Task: Visit on life page and check hows the life of JPMorgan Chase & Co.
Action: Mouse moved to (480, 96)
Screenshot: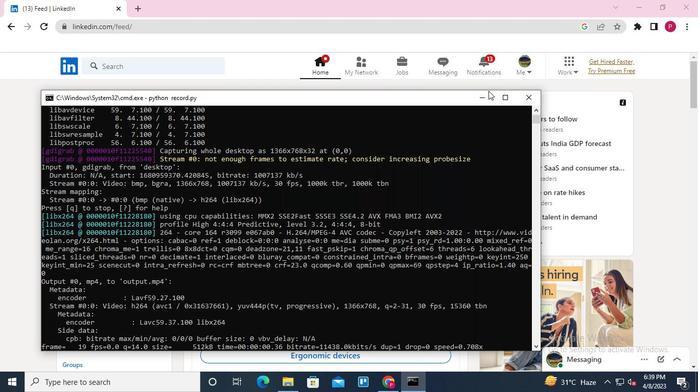 
Action: Mouse pressed left at (480, 96)
Screenshot: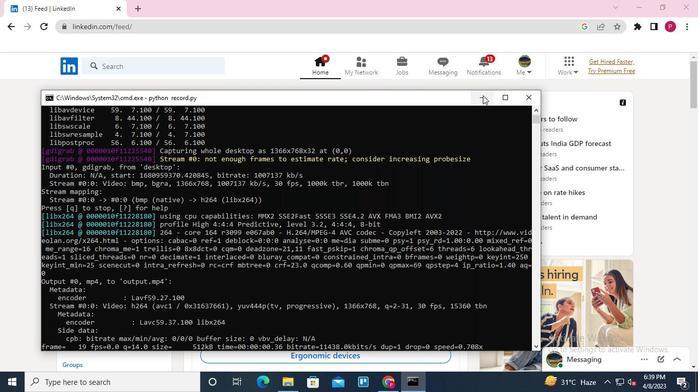 
Action: Mouse moved to (188, 72)
Screenshot: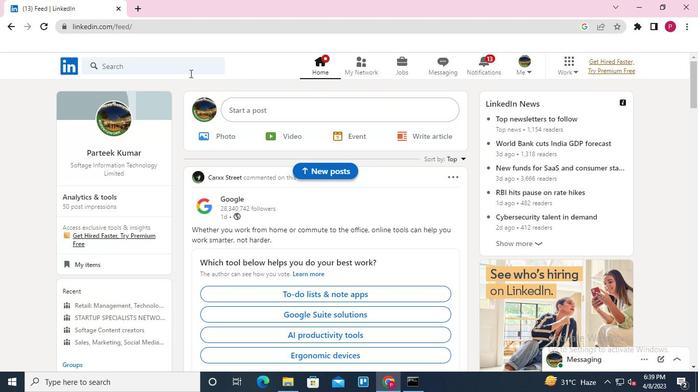 
Action: Mouse pressed left at (188, 72)
Screenshot: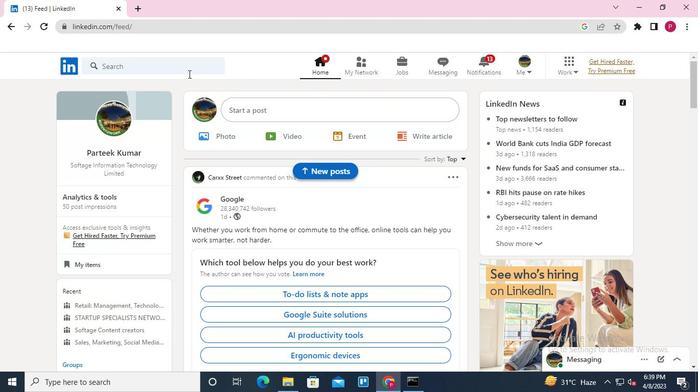 
Action: Mouse moved to (117, 118)
Screenshot: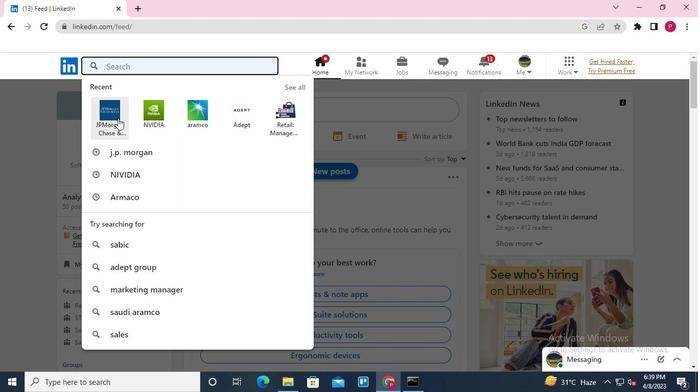 
Action: Mouse pressed left at (117, 118)
Screenshot: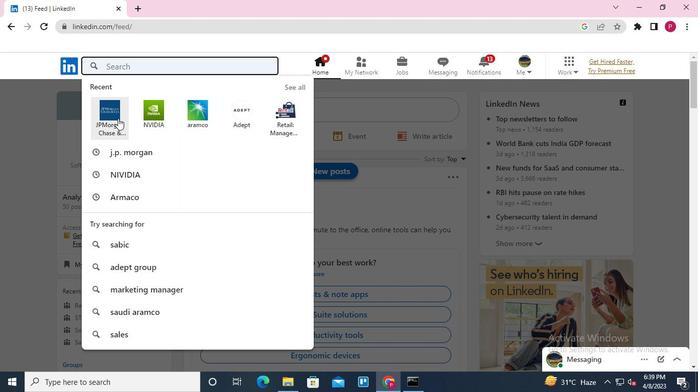
Action: Mouse moved to (219, 96)
Screenshot: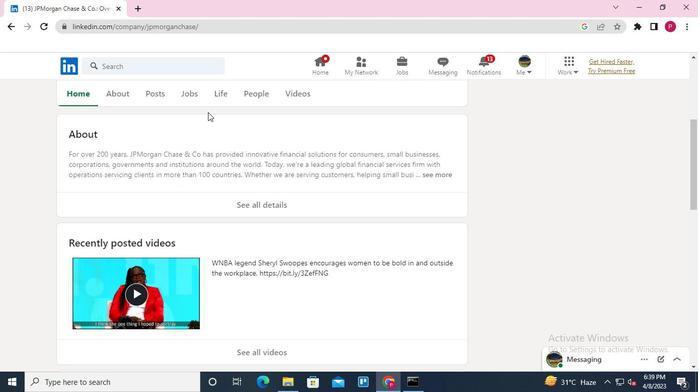 
Action: Mouse pressed left at (219, 96)
Screenshot: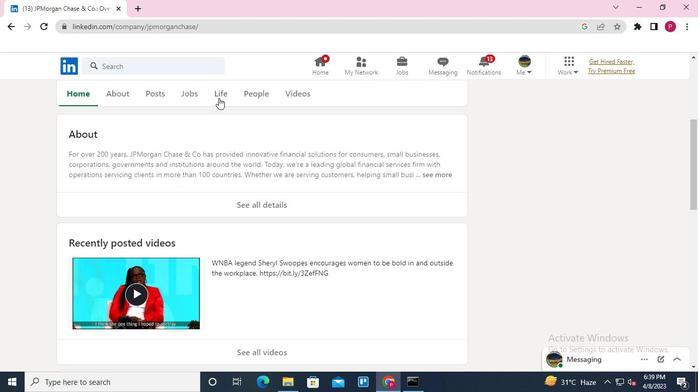 
Action: Mouse moved to (231, 231)
Screenshot: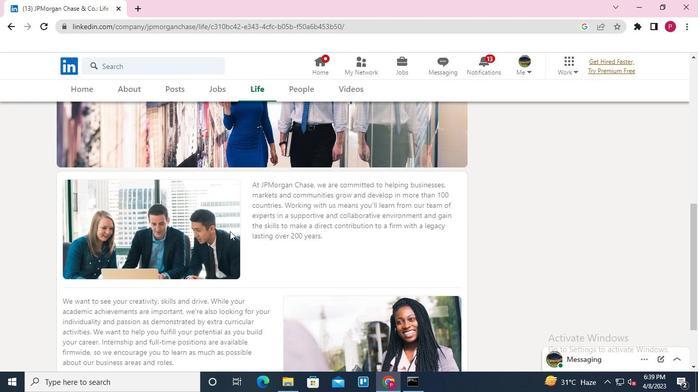 
Action: Keyboard Key.alt_l
Screenshot: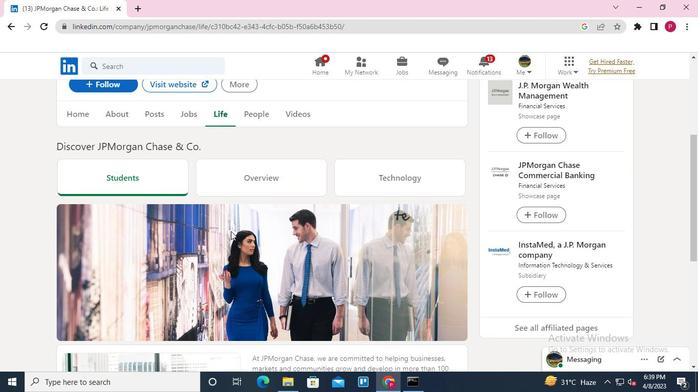 
Action: Keyboard Key.tab
Screenshot: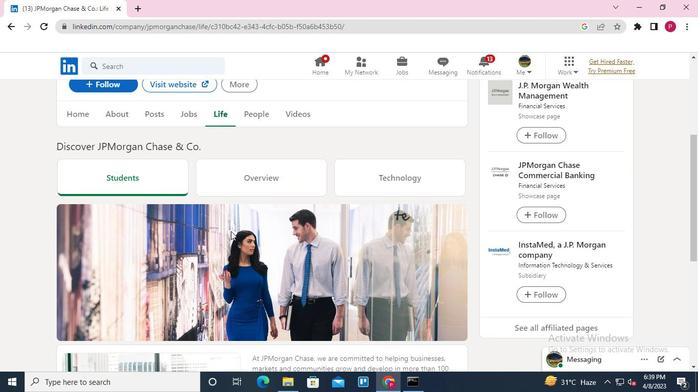 
Action: Mouse moved to (531, 97)
Screenshot: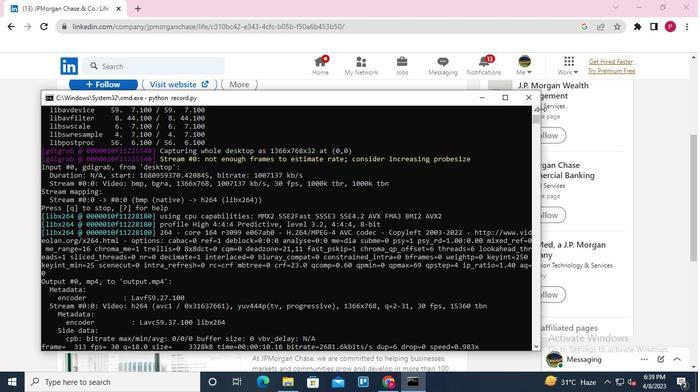 
Action: Mouse pressed left at (531, 97)
Screenshot: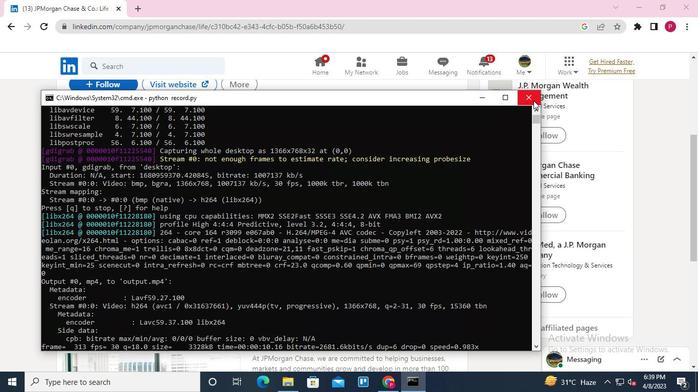 
